 Task: Add Tahiti Trader High Potency Noni Juice to the cart.
Action: Mouse moved to (18, 129)
Screenshot: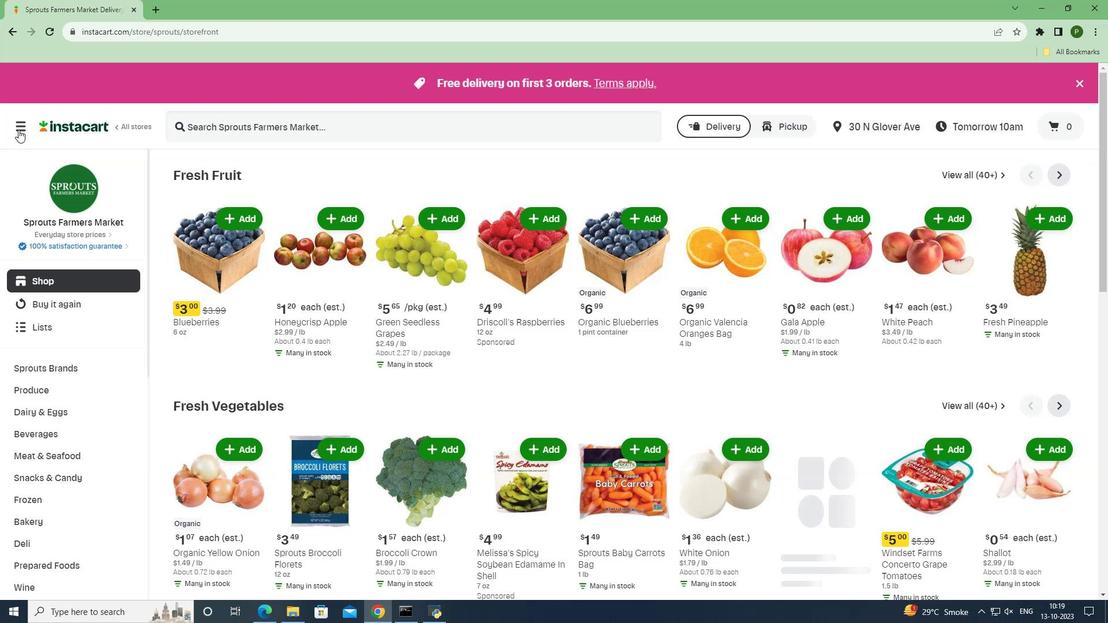 
Action: Mouse pressed left at (18, 129)
Screenshot: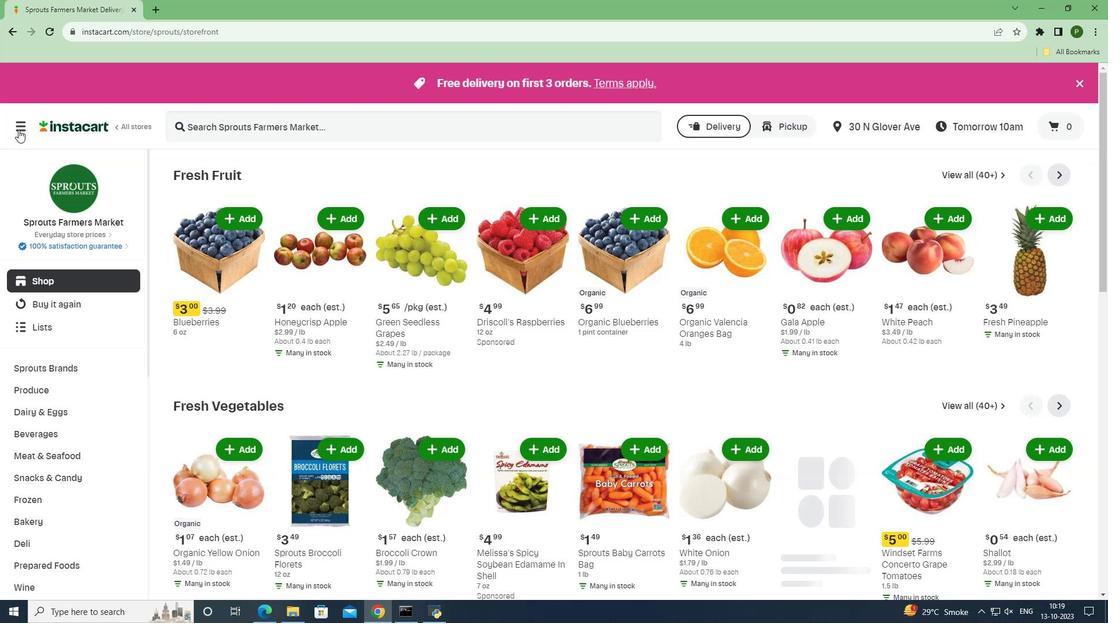 
Action: Mouse moved to (47, 299)
Screenshot: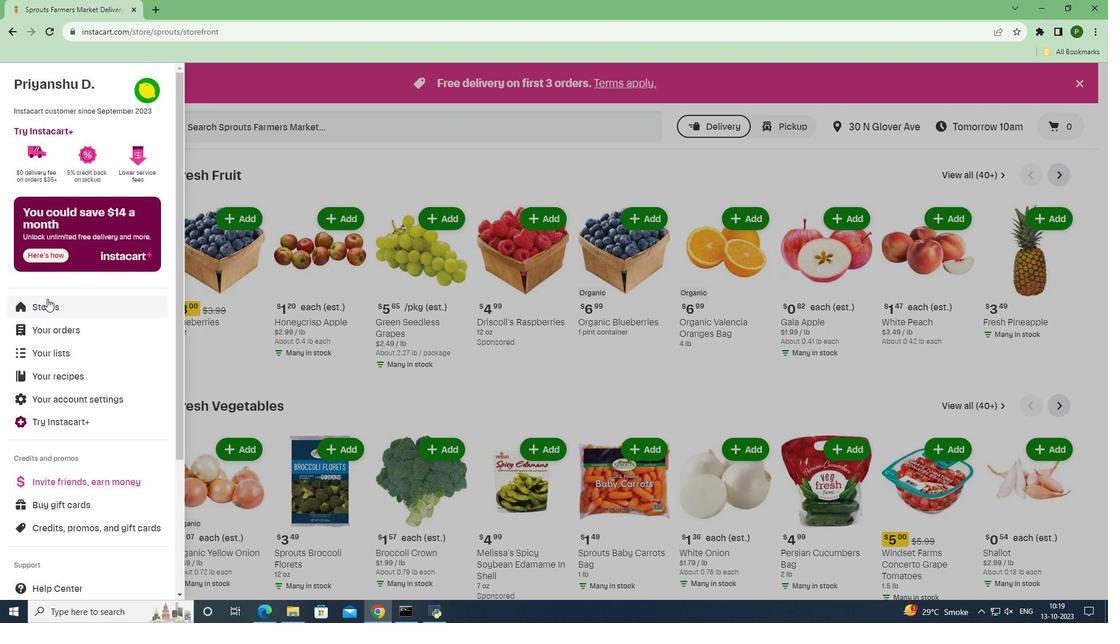 
Action: Mouse pressed left at (47, 299)
Screenshot: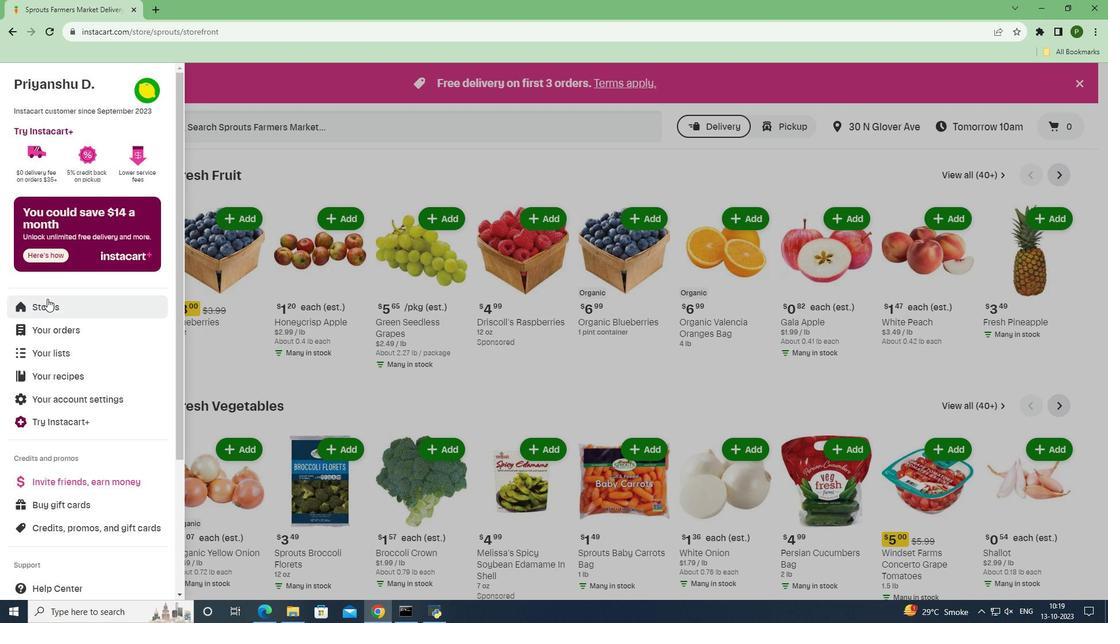 
Action: Mouse moved to (261, 133)
Screenshot: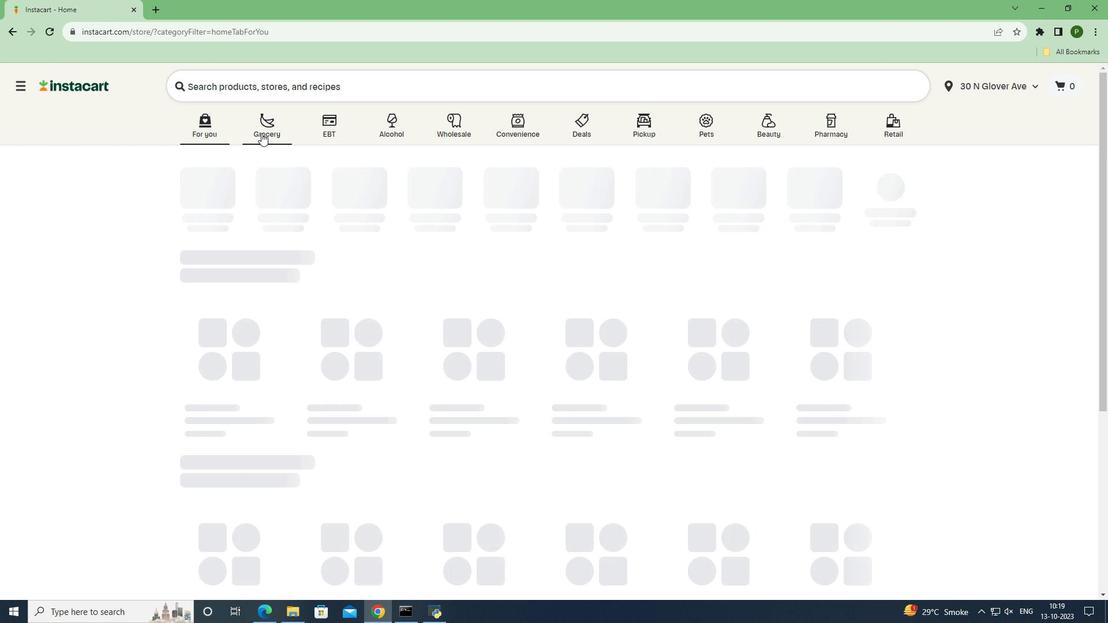 
Action: Mouse pressed left at (261, 133)
Screenshot: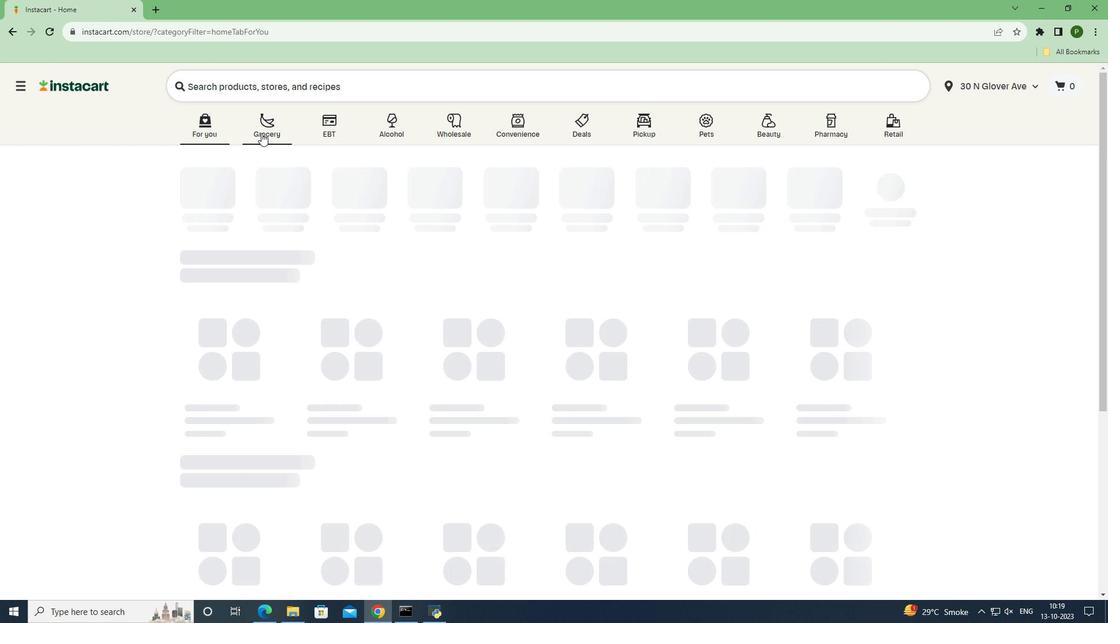 
Action: Mouse moved to (711, 266)
Screenshot: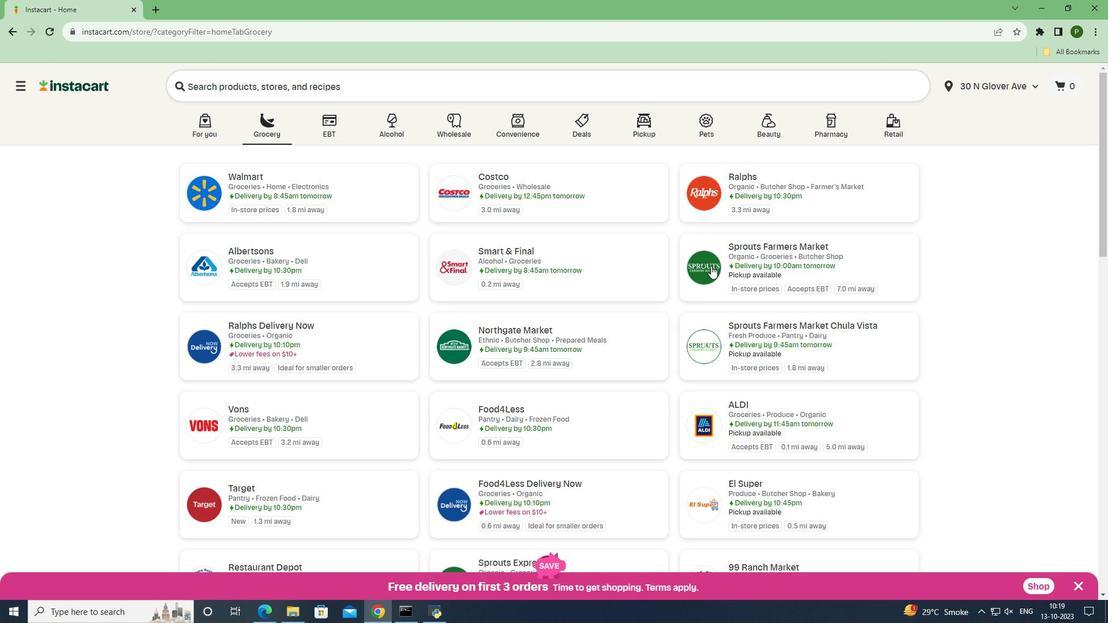 
Action: Mouse pressed left at (711, 266)
Screenshot: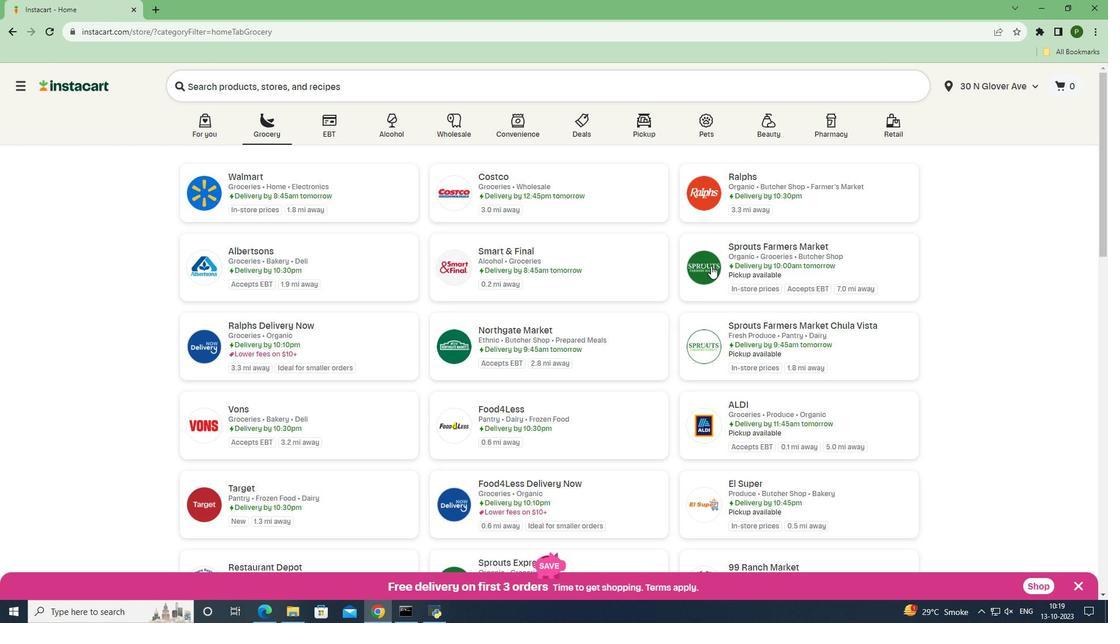 
Action: Mouse moved to (54, 436)
Screenshot: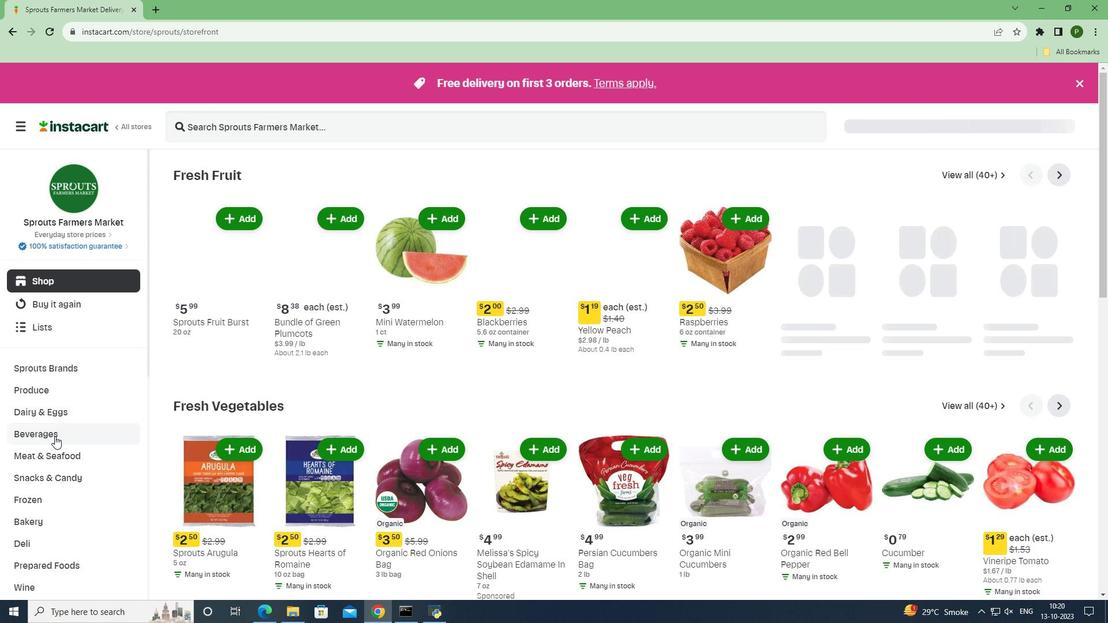 
Action: Mouse pressed left at (54, 436)
Screenshot: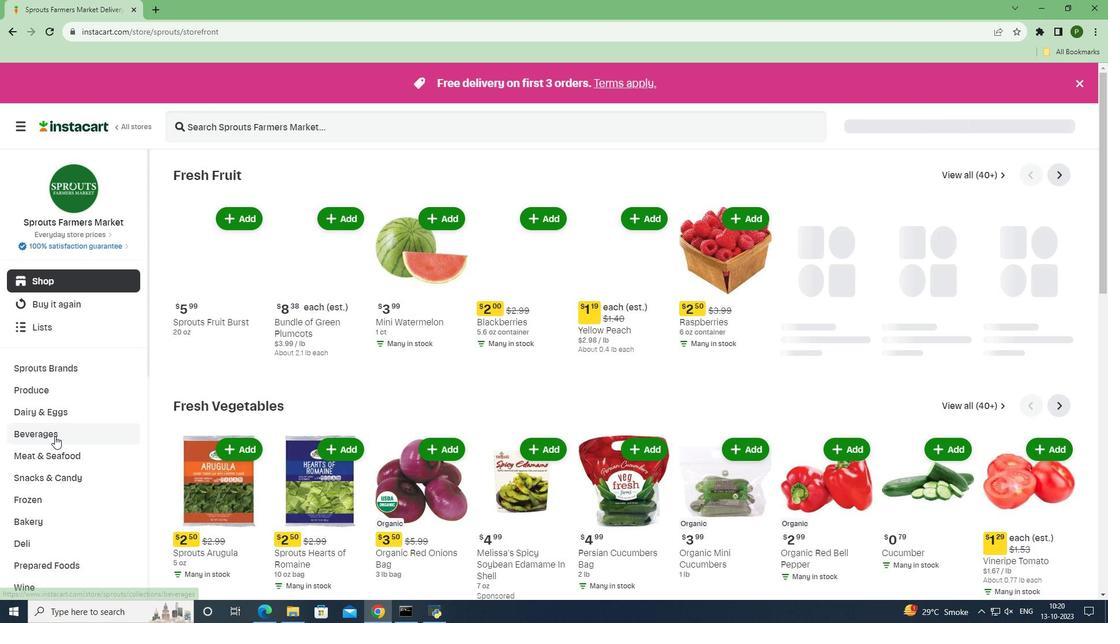 
Action: Mouse moved to (642, 198)
Screenshot: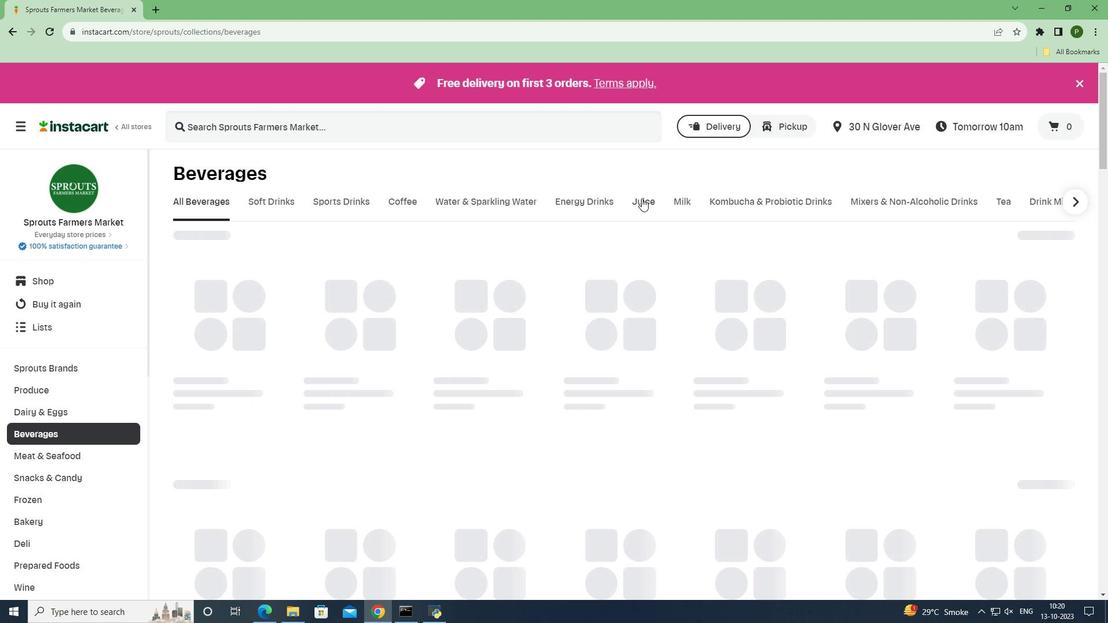 
Action: Mouse pressed left at (642, 198)
Screenshot: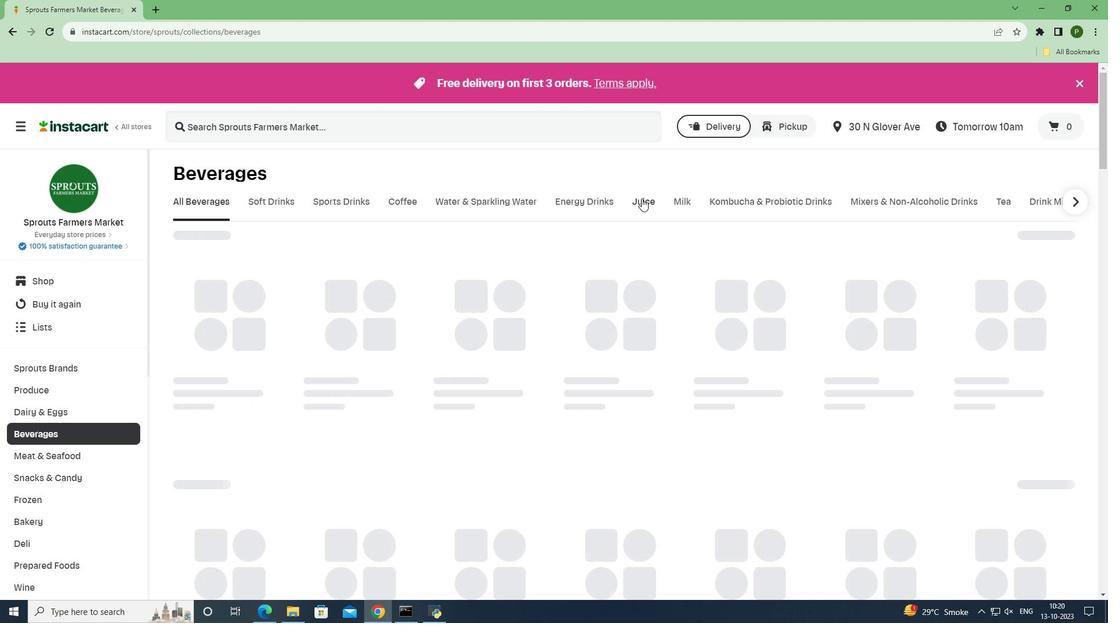 
Action: Mouse moved to (320, 131)
Screenshot: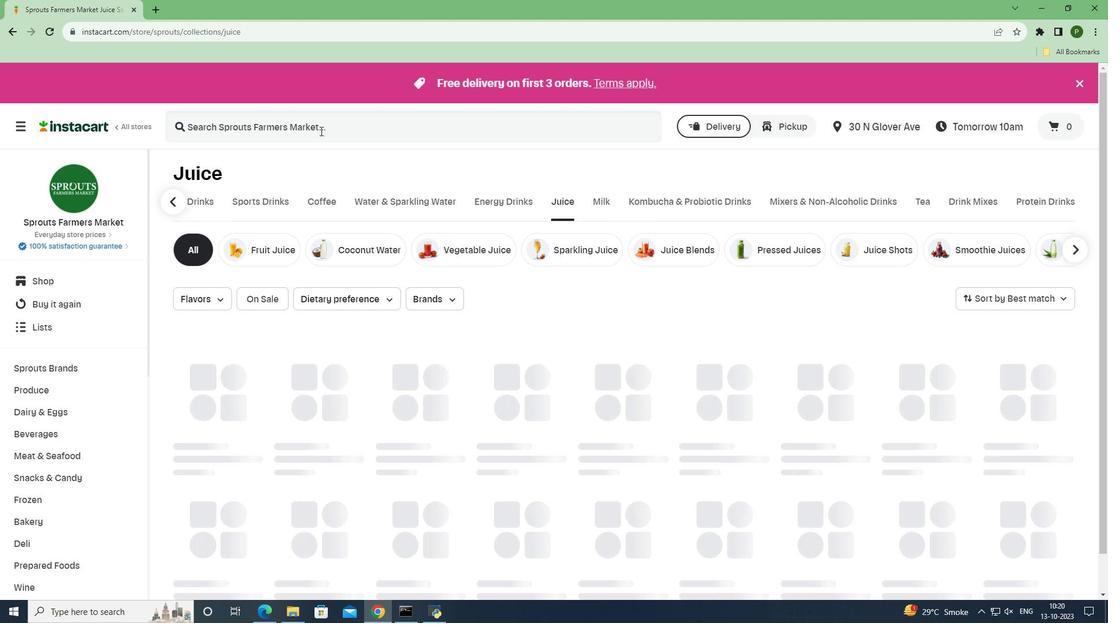
Action: Mouse pressed left at (320, 131)
Screenshot: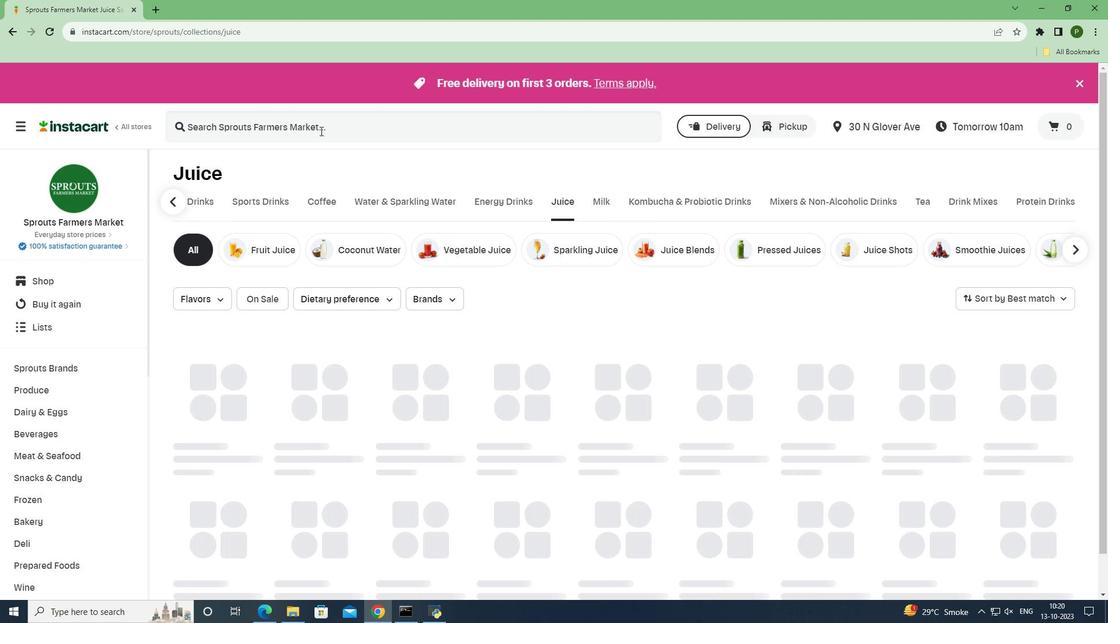 
Action: Key pressed <Key.caps_lock>T<Key.caps_lock>ahiti<Key.space><Key.caps_lock>T<Key.caps_lock>rader<Key.space><Key.caps_lock>H<Key.caps_lock>igh<Key.space><Key.caps_lock>P<Key.caps_lock>otency<Key.space><Key.caps_lock>N<Key.caps_lock>oni<Key.space><Key.caps_lock>J<Key.caps_lock>uice<Key.space><Key.enter>
Screenshot: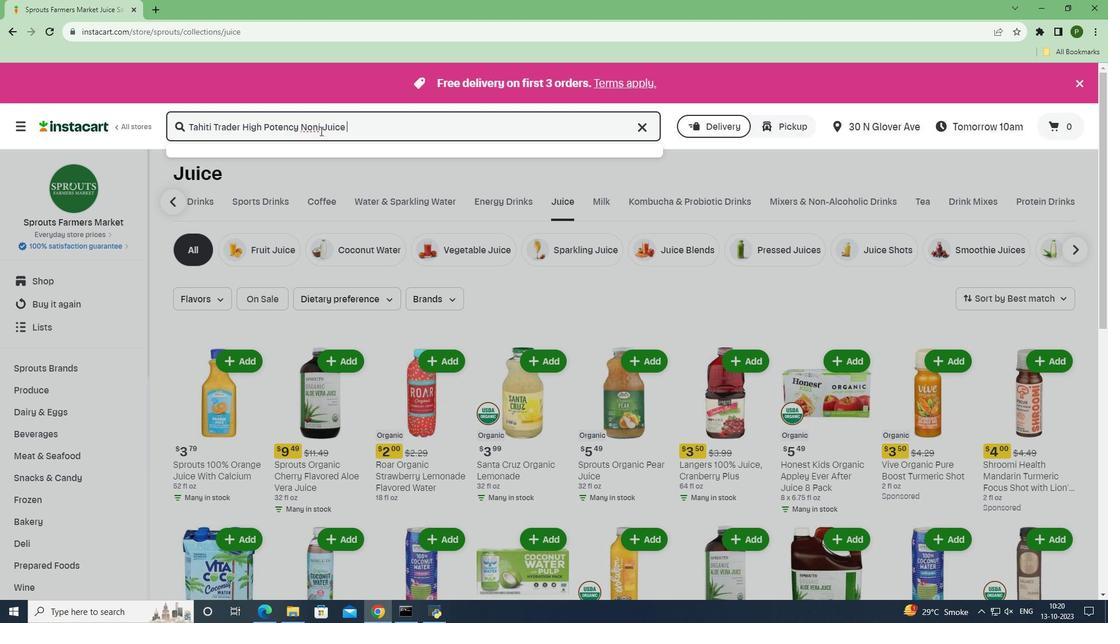 
Action: Mouse moved to (321, 247)
Screenshot: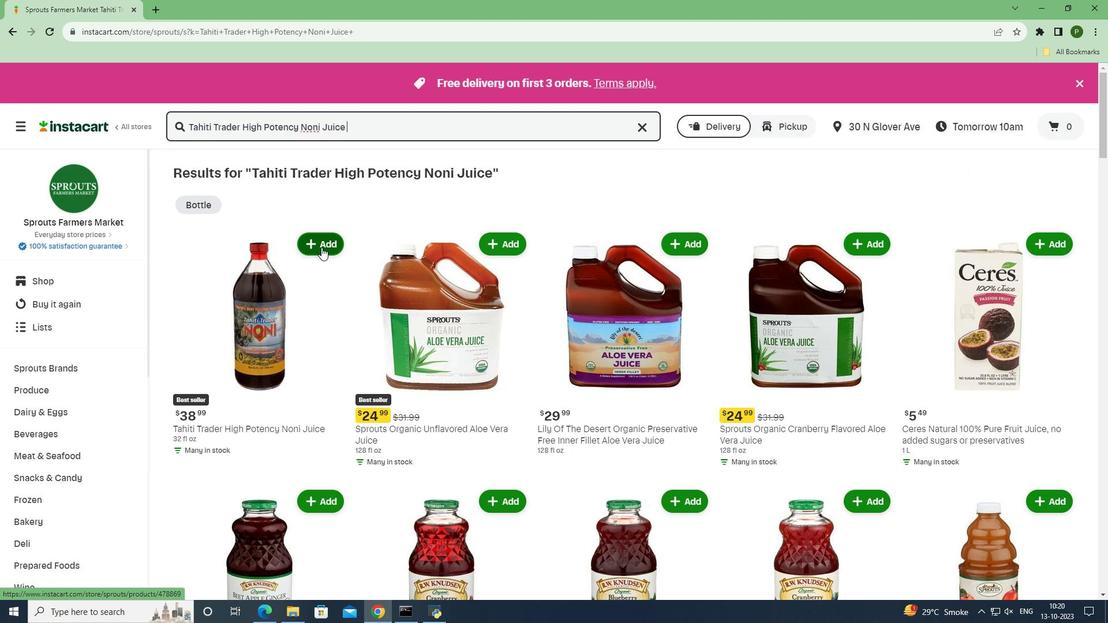 
Action: Mouse pressed left at (321, 247)
Screenshot: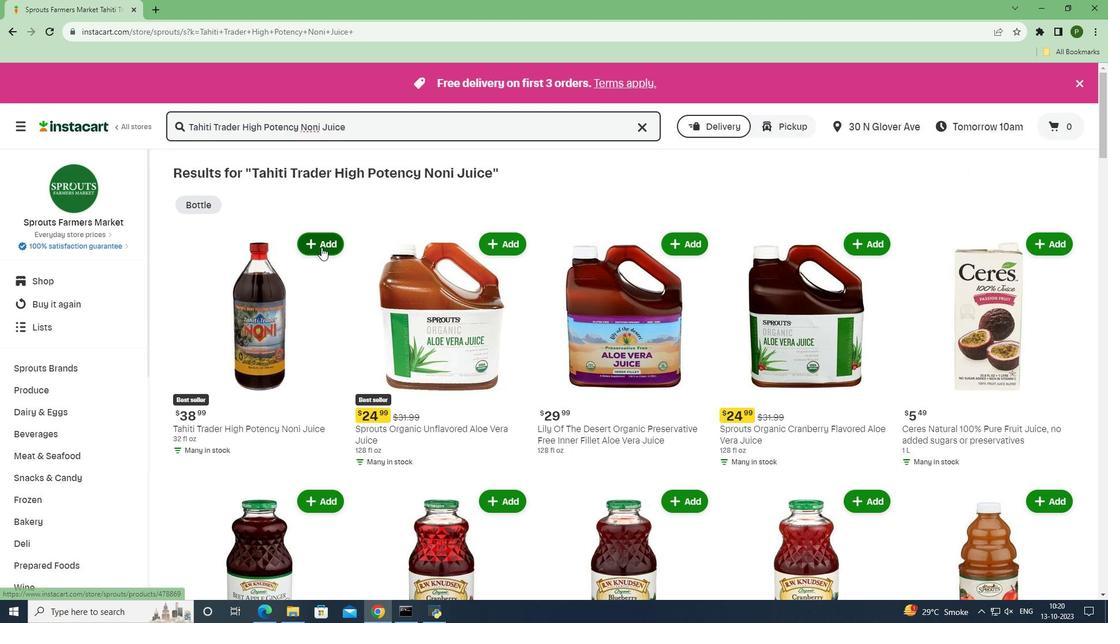 
Action: Mouse moved to (340, 320)
Screenshot: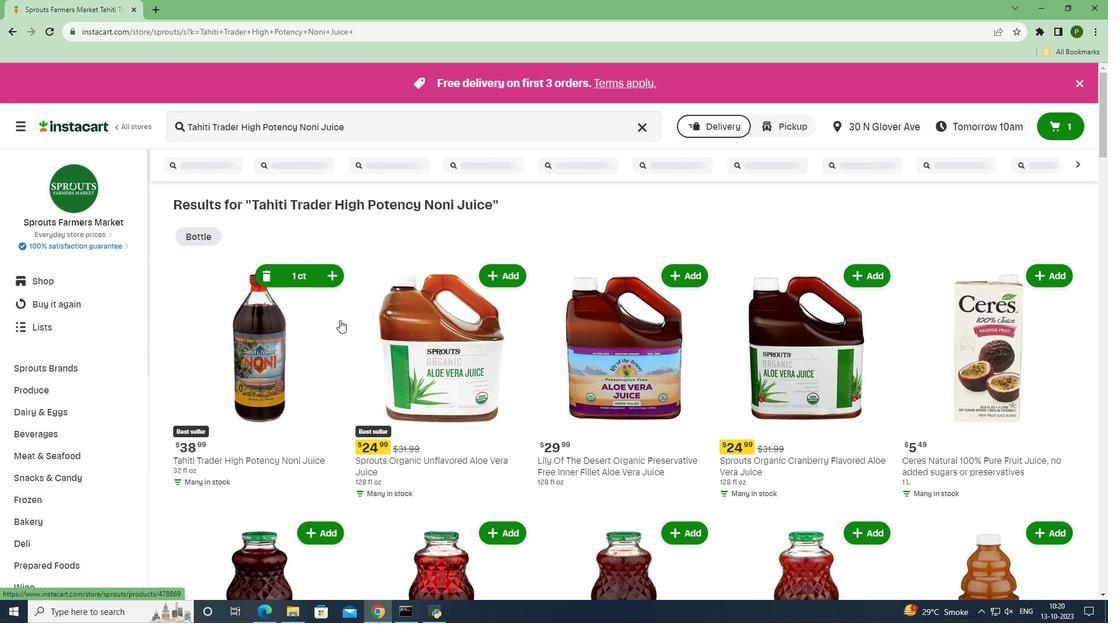 
